 Task: Set and save  "Frame packing" for "H.264/MPEG-4 Part 10/AVC encoder (x264 10-bit)" to the checkerboard.
Action: Mouse moved to (114, 12)
Screenshot: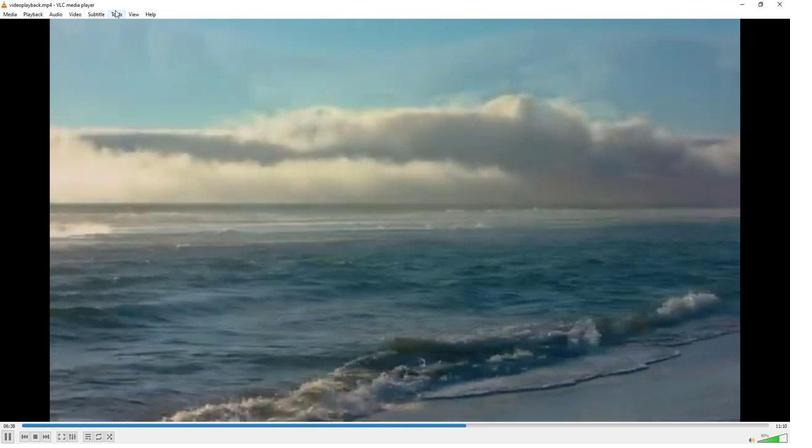 
Action: Mouse pressed left at (114, 12)
Screenshot: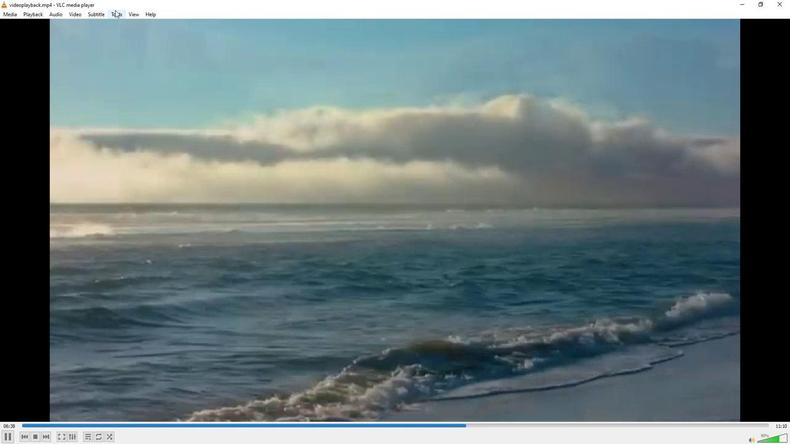 
Action: Mouse moved to (128, 114)
Screenshot: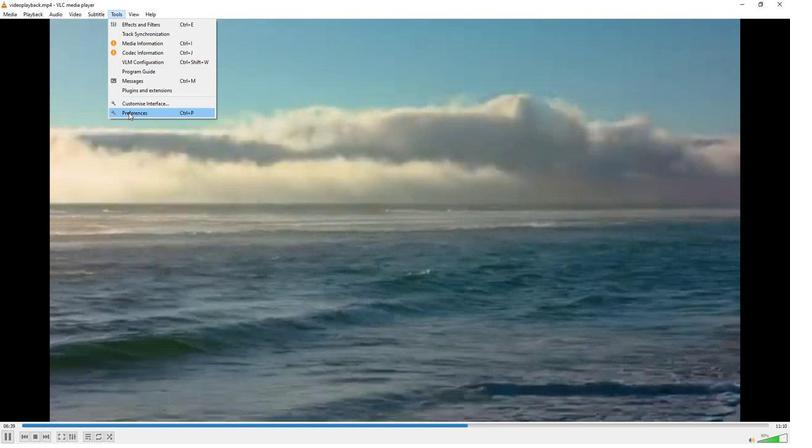 
Action: Mouse pressed left at (128, 114)
Screenshot: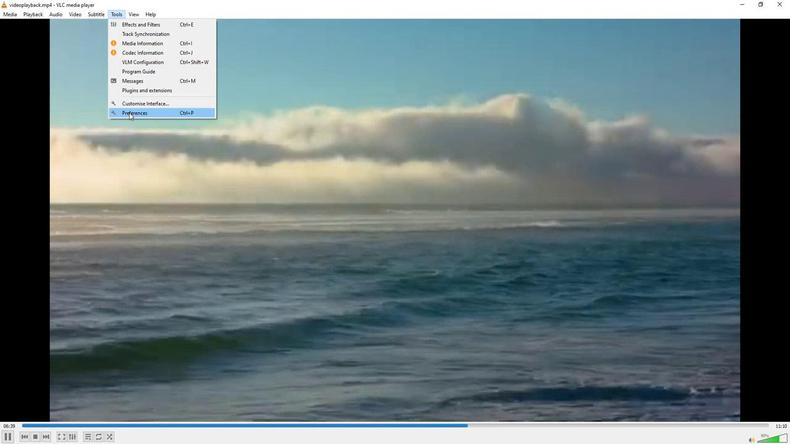 
Action: Mouse moved to (261, 363)
Screenshot: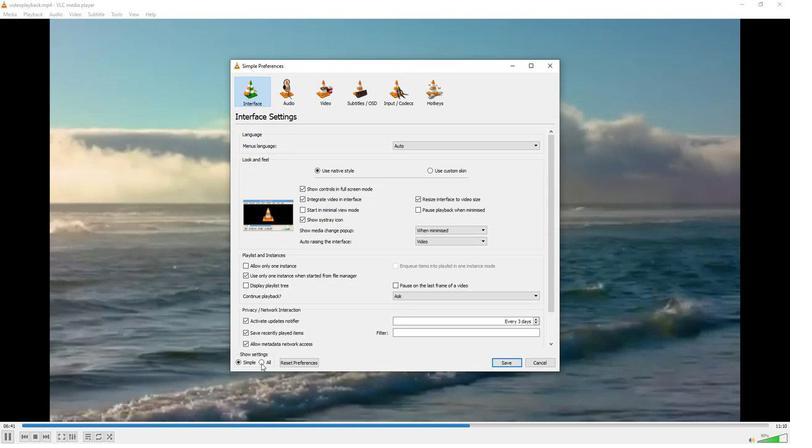 
Action: Mouse pressed left at (261, 363)
Screenshot: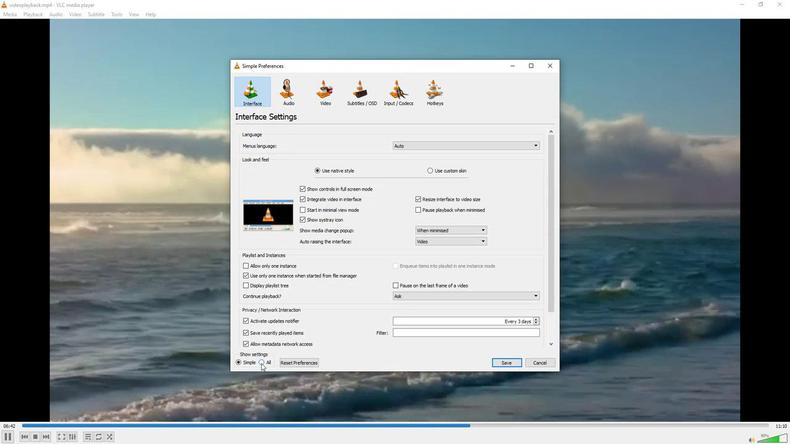 
Action: Mouse moved to (247, 280)
Screenshot: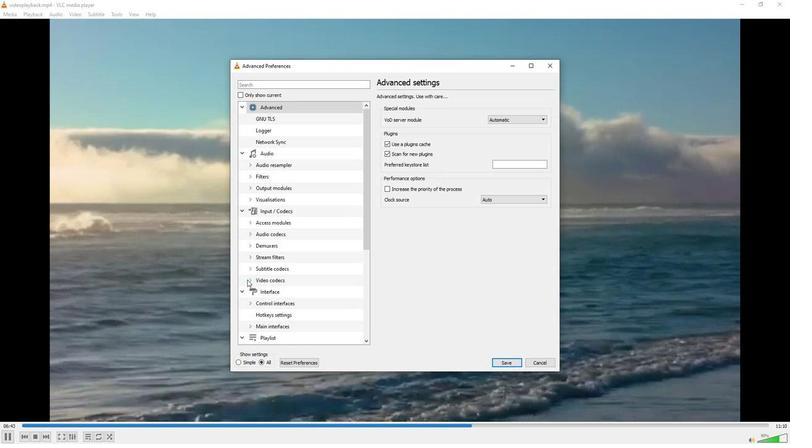 
Action: Mouse pressed left at (247, 280)
Screenshot: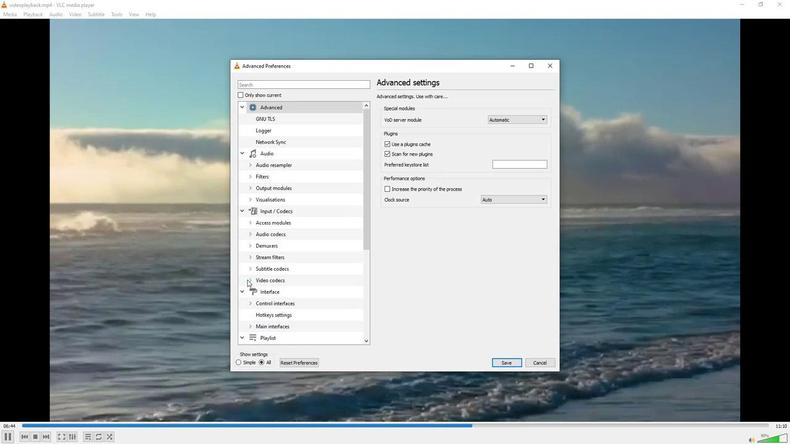 
Action: Mouse moved to (264, 285)
Screenshot: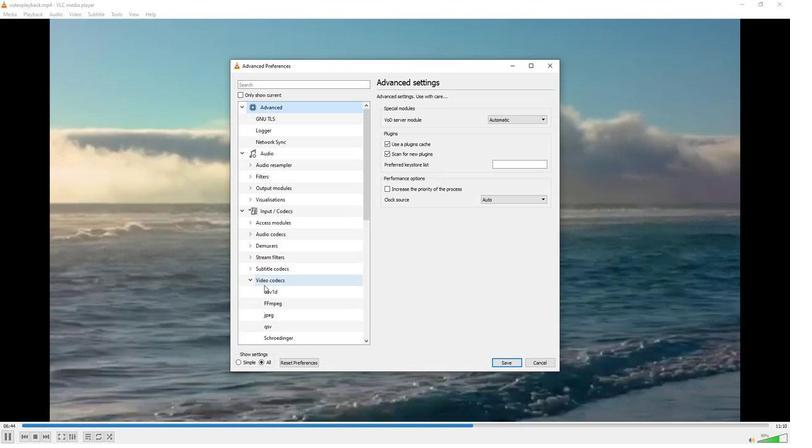
Action: Mouse scrolled (264, 285) with delta (0, 0)
Screenshot: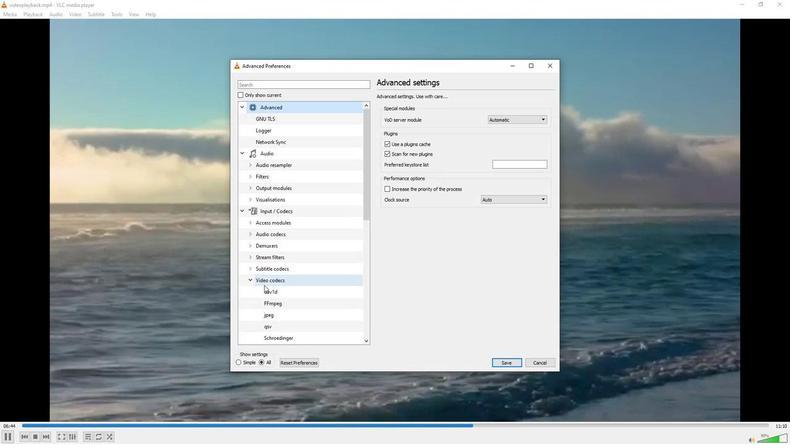
Action: Mouse moved to (264, 287)
Screenshot: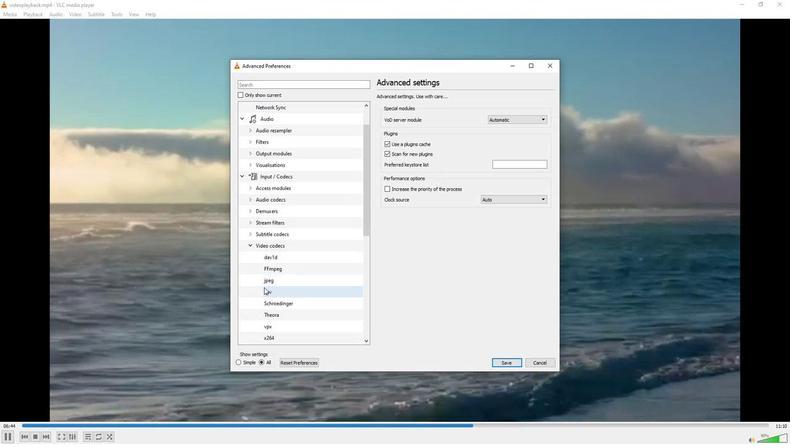 
Action: Mouse scrolled (264, 287) with delta (0, 0)
Screenshot: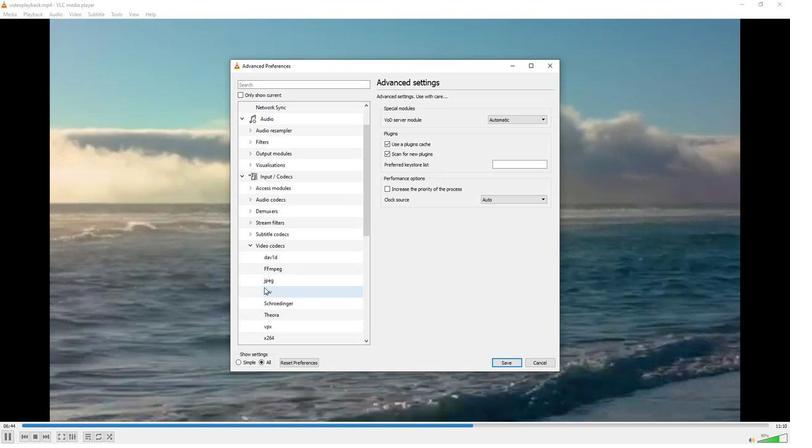 
Action: Mouse moved to (268, 314)
Screenshot: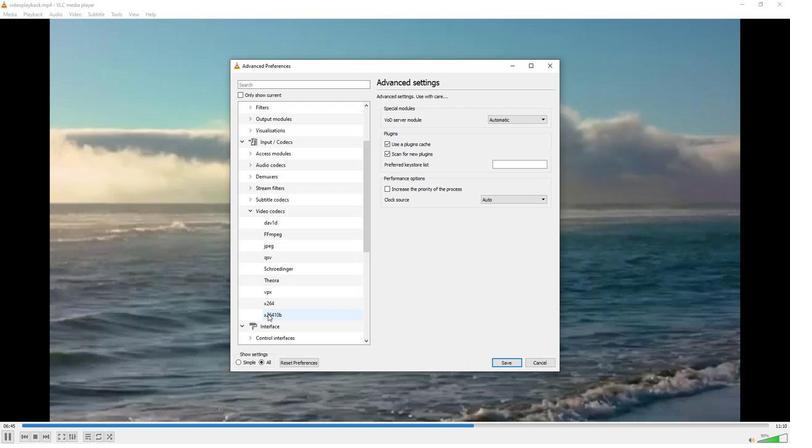 
Action: Mouse pressed left at (268, 314)
Screenshot: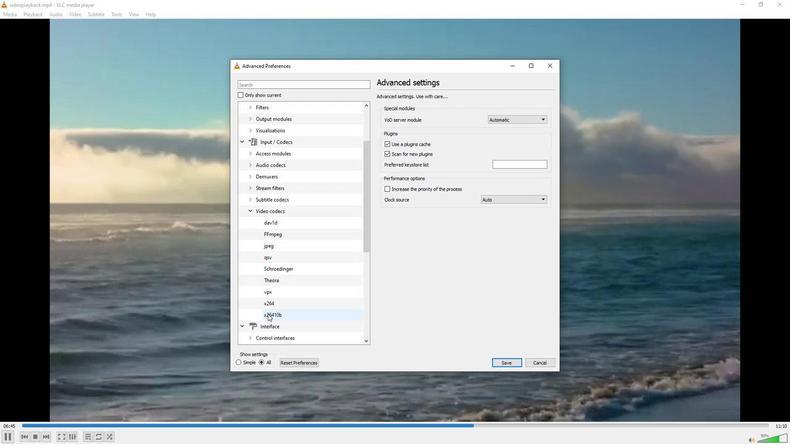 
Action: Mouse moved to (400, 304)
Screenshot: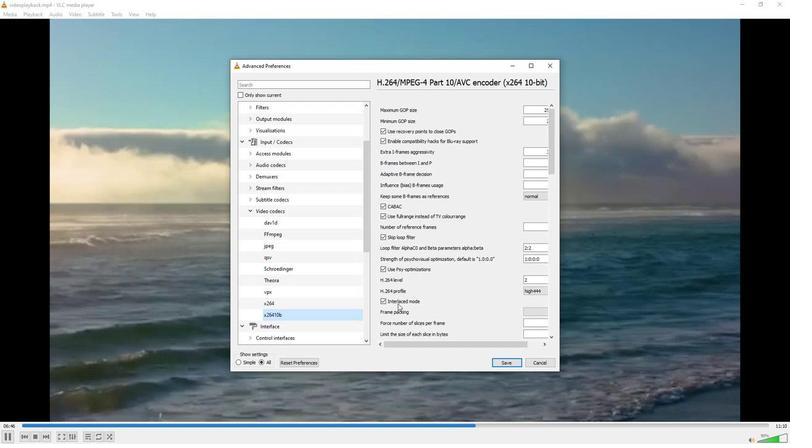 
Action: Mouse scrolled (400, 303) with delta (0, 0)
Screenshot: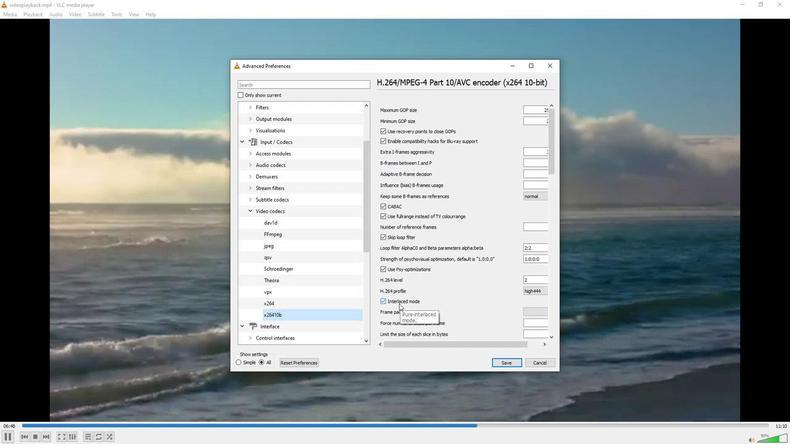 
Action: Mouse moved to (446, 345)
Screenshot: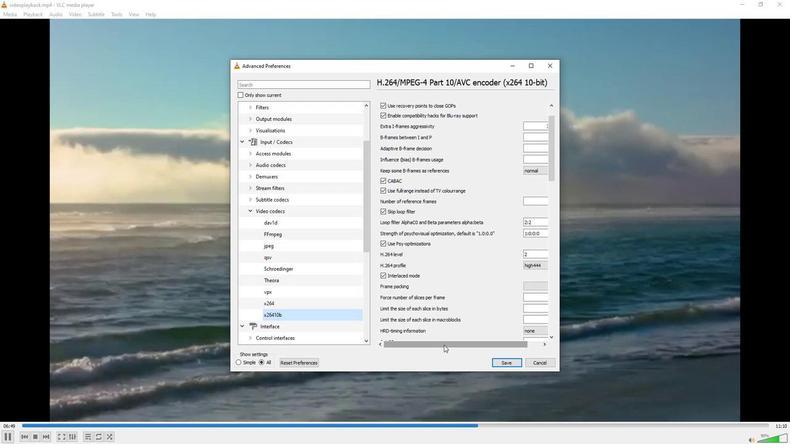 
Action: Mouse pressed left at (446, 345)
Screenshot: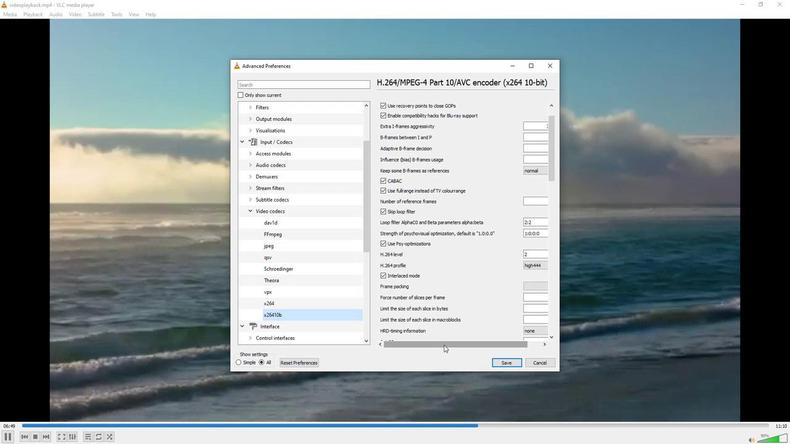 
Action: Mouse moved to (550, 288)
Screenshot: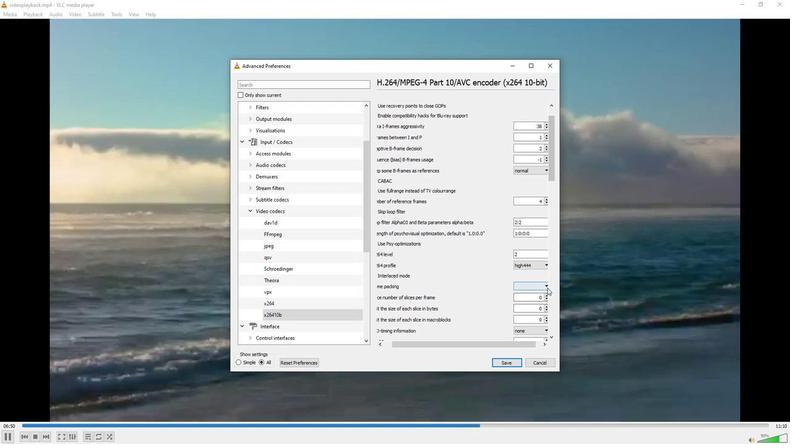 
Action: Mouse pressed left at (550, 288)
Screenshot: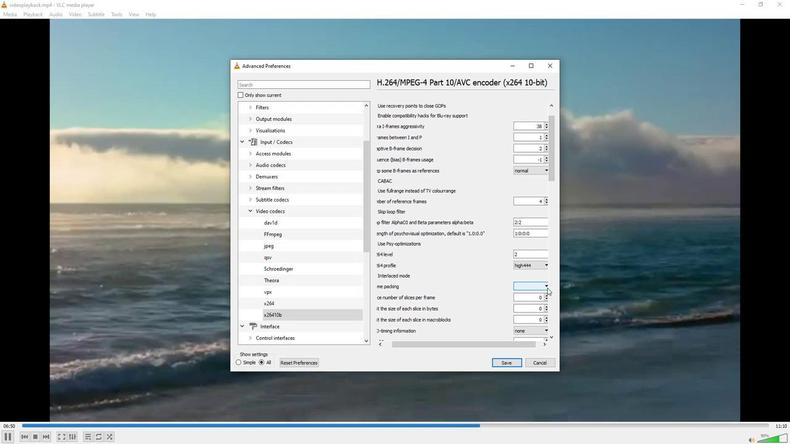 
Action: Mouse moved to (524, 298)
Screenshot: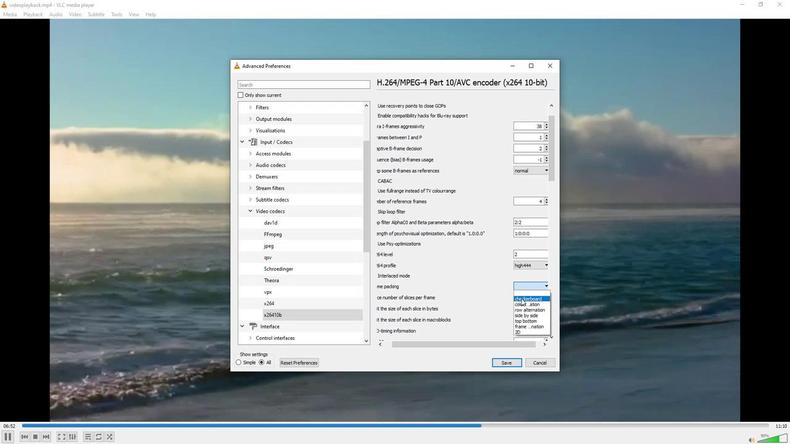 
Action: Mouse pressed left at (524, 298)
Screenshot: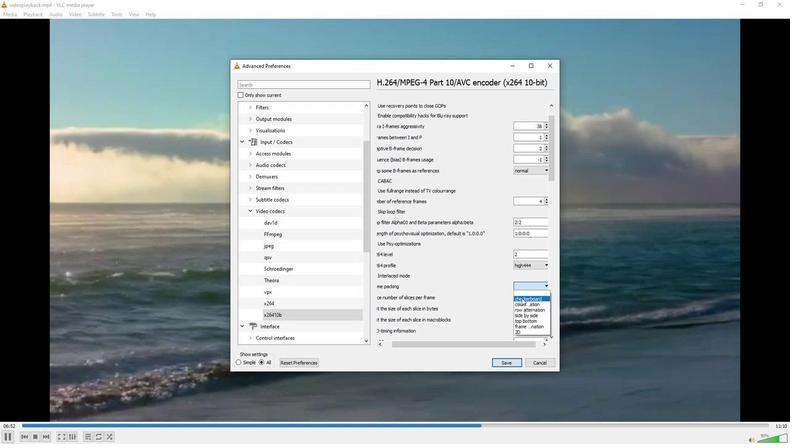 
Action: Mouse moved to (509, 362)
Screenshot: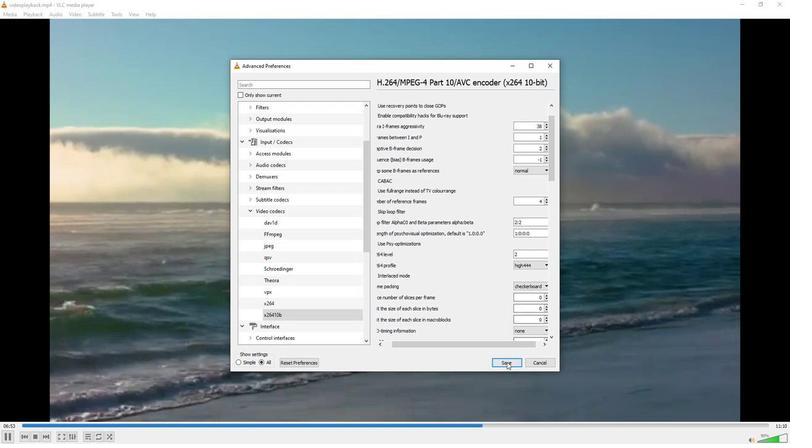 
Action: Mouse pressed left at (509, 362)
Screenshot: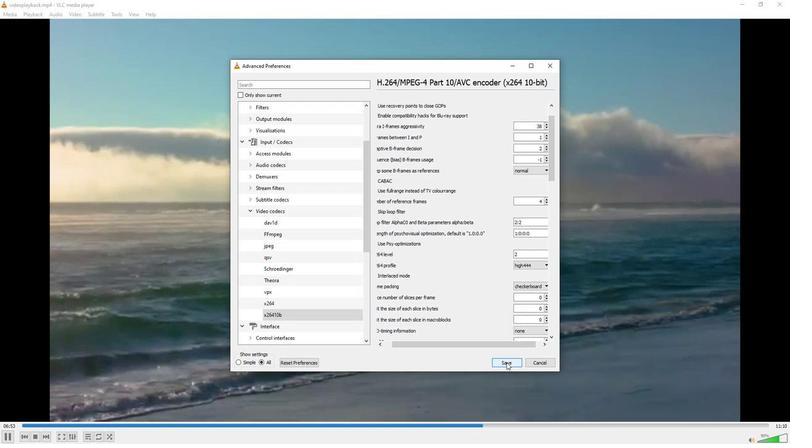 
Action: Mouse moved to (500, 361)
Screenshot: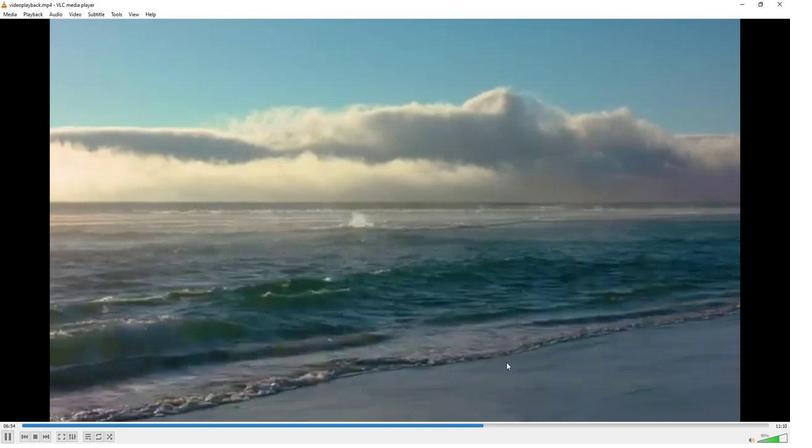 
